 Task: Search one way flight ticket for 3 adults in first from Everett: Paine Field (snohomish County Airport) to Jacksonville: Albert J. Ellis Airport on 5-3-2023. Choice of flights is Singapure airlines. Number of bags: 1 carry on bag. Price is upto 55000. Outbound departure time preference is 14:45.
Action: Mouse moved to (297, 254)
Screenshot: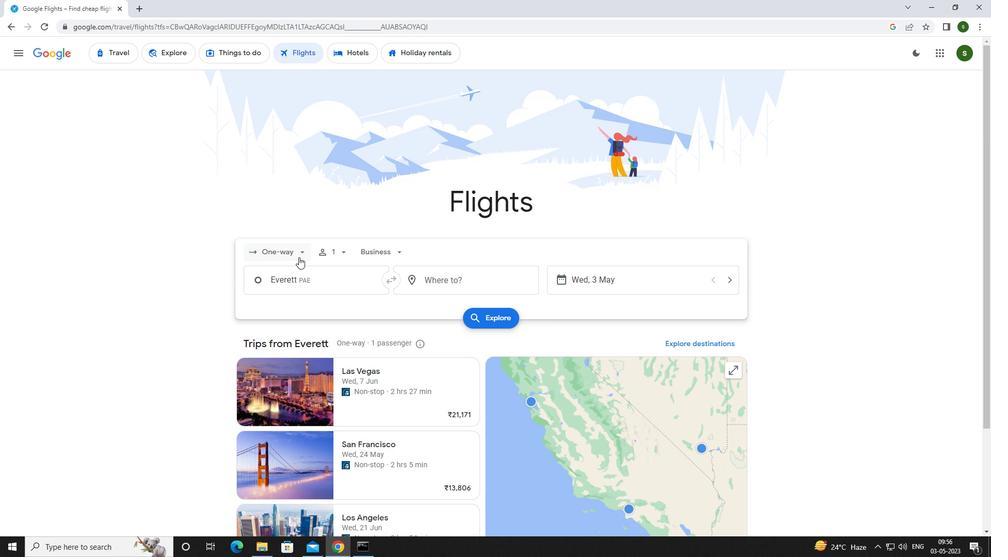 
Action: Mouse pressed left at (297, 254)
Screenshot: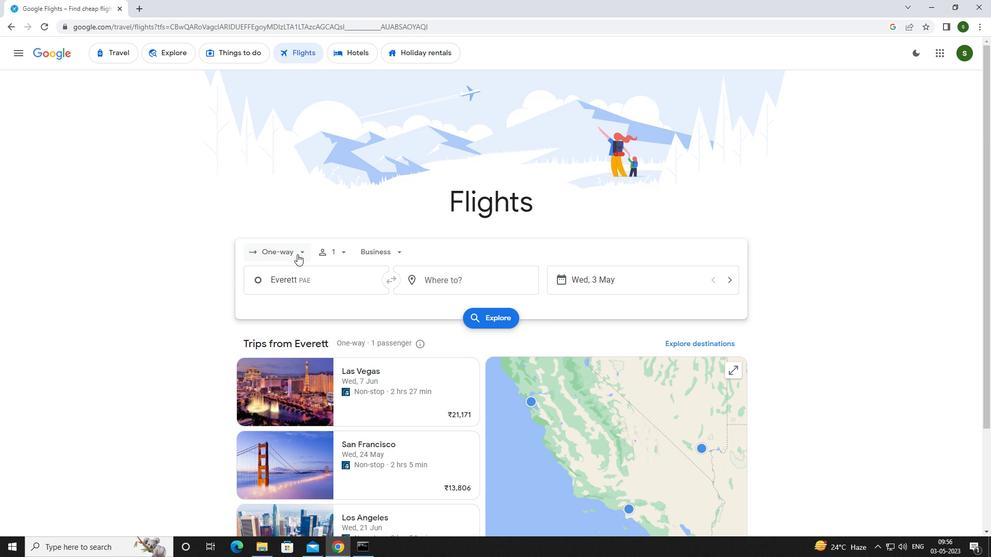
Action: Mouse moved to (297, 303)
Screenshot: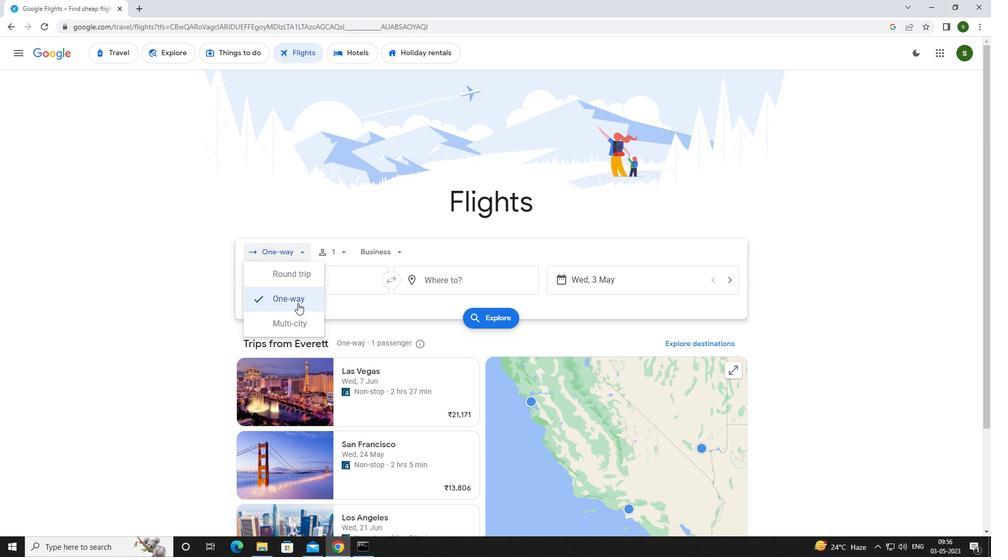 
Action: Mouse pressed left at (297, 303)
Screenshot: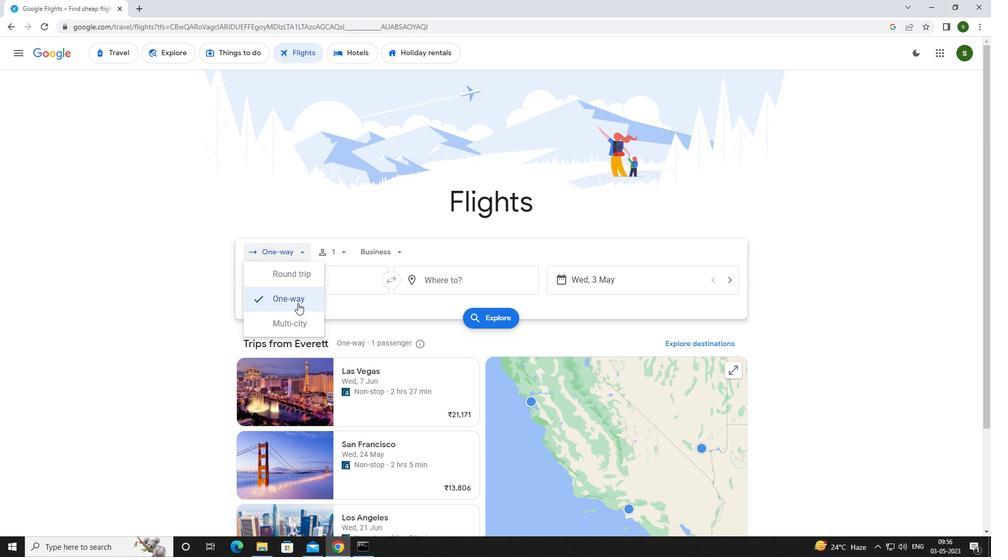 
Action: Mouse moved to (339, 255)
Screenshot: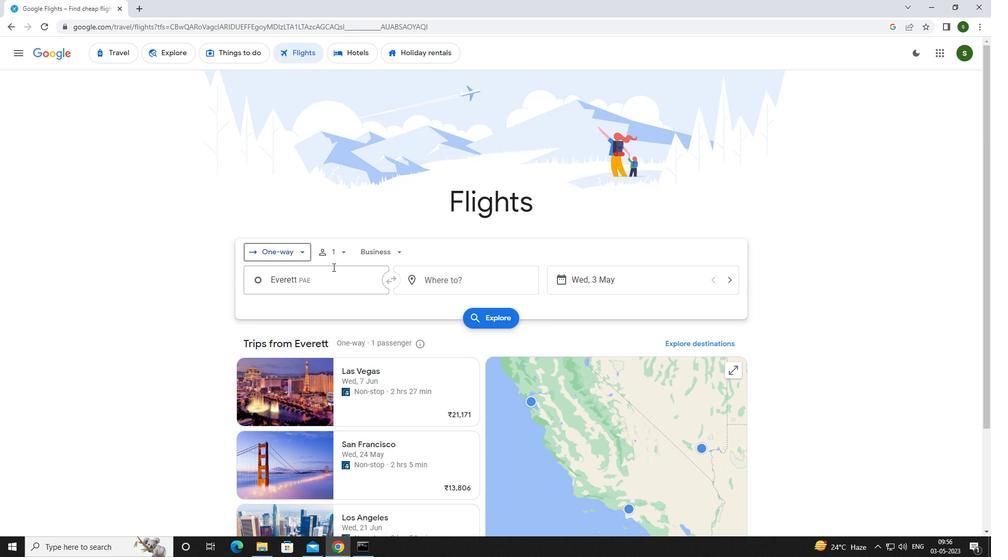 
Action: Mouse pressed left at (339, 255)
Screenshot: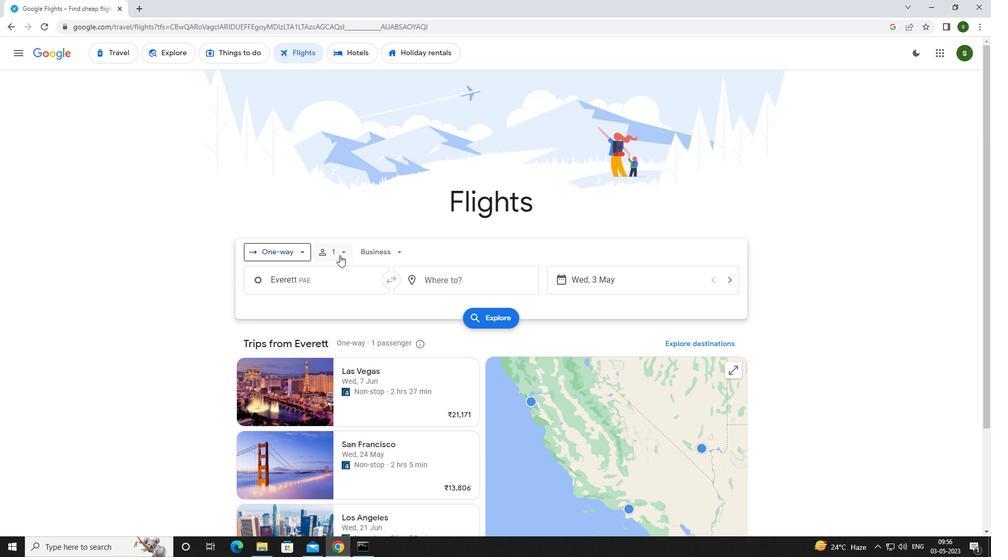 
Action: Mouse moved to (426, 277)
Screenshot: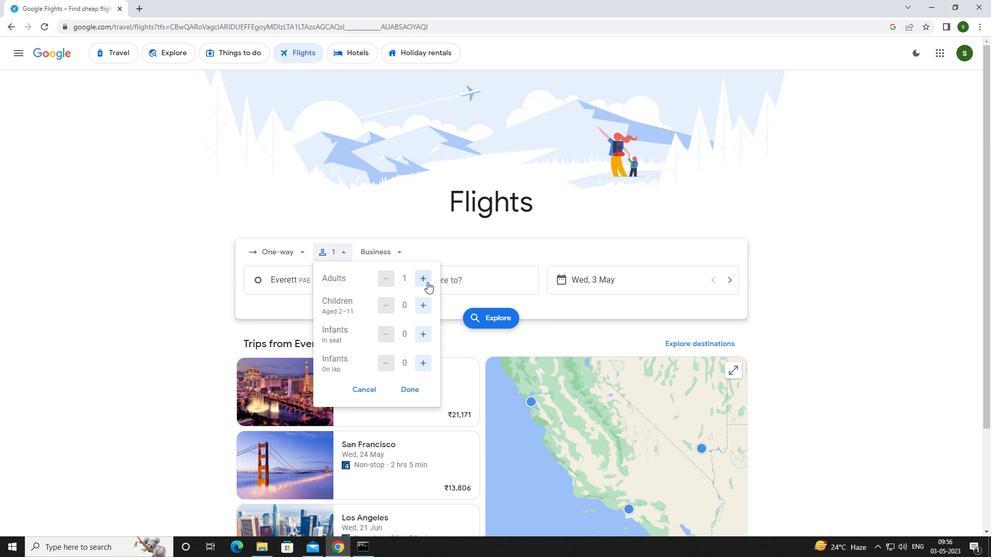 
Action: Mouse pressed left at (426, 277)
Screenshot: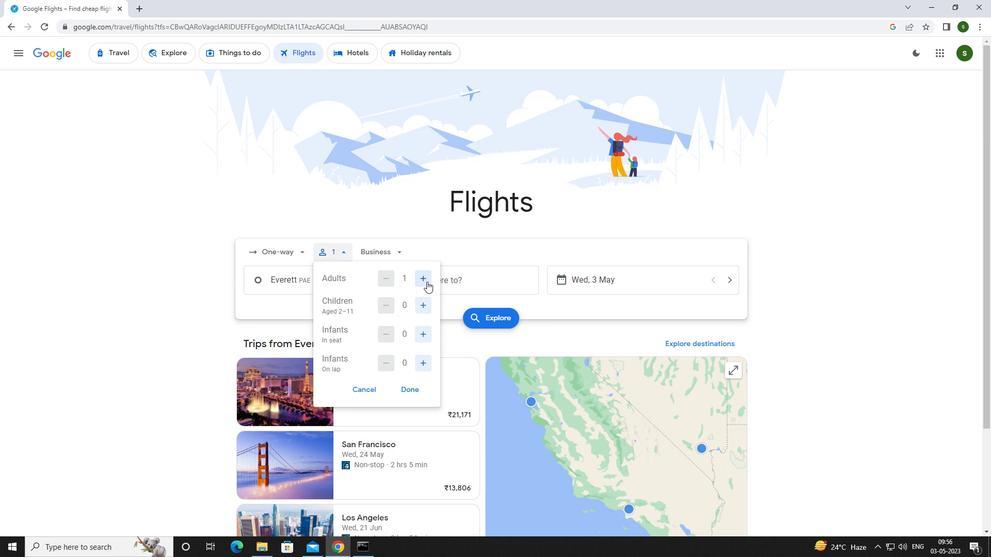 
Action: Mouse pressed left at (426, 277)
Screenshot: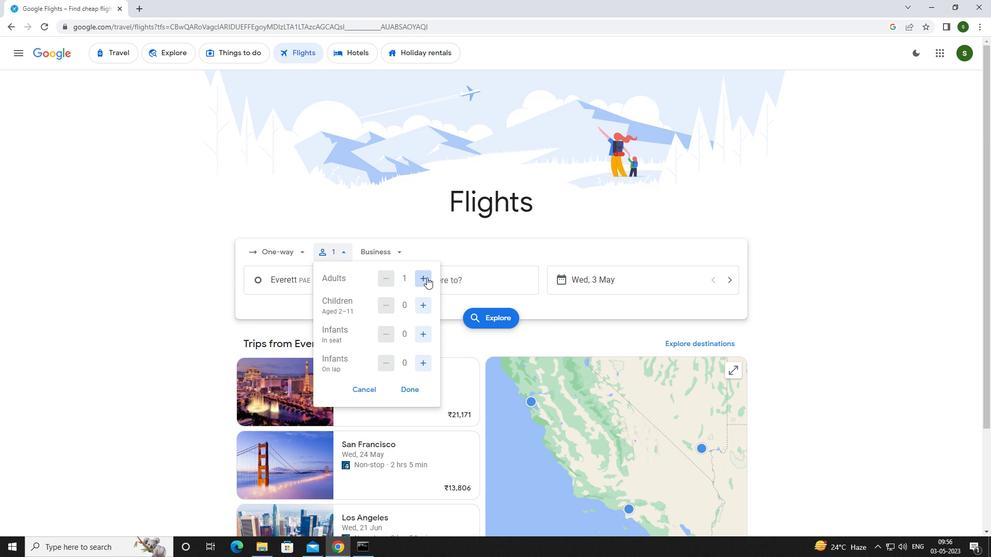 
Action: Mouse moved to (390, 245)
Screenshot: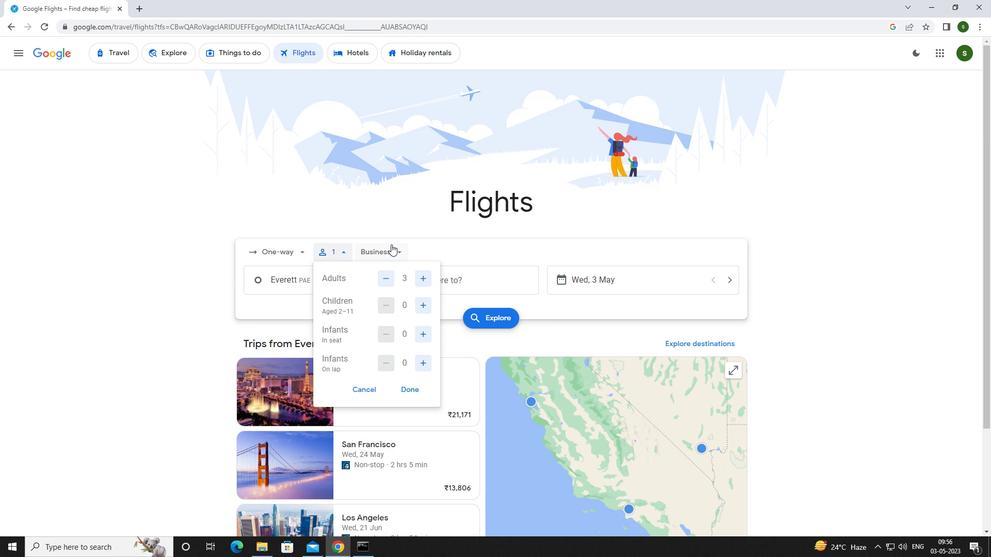 
Action: Mouse pressed left at (390, 245)
Screenshot: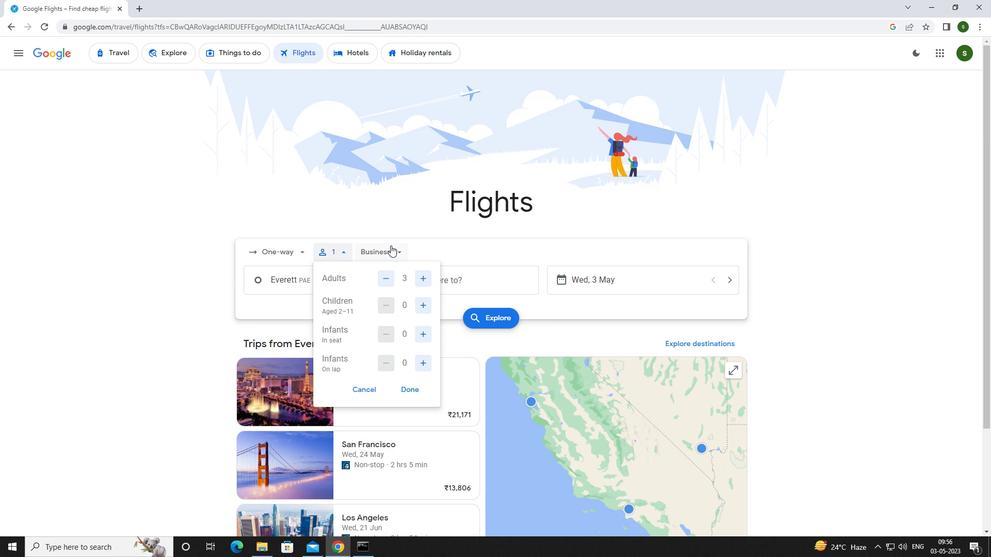 
Action: Mouse moved to (396, 350)
Screenshot: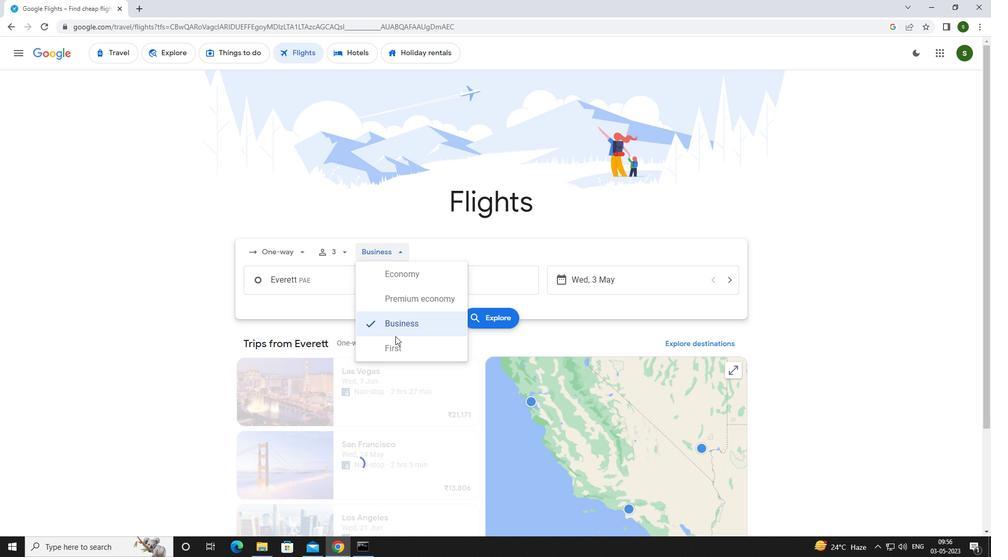 
Action: Mouse pressed left at (396, 350)
Screenshot: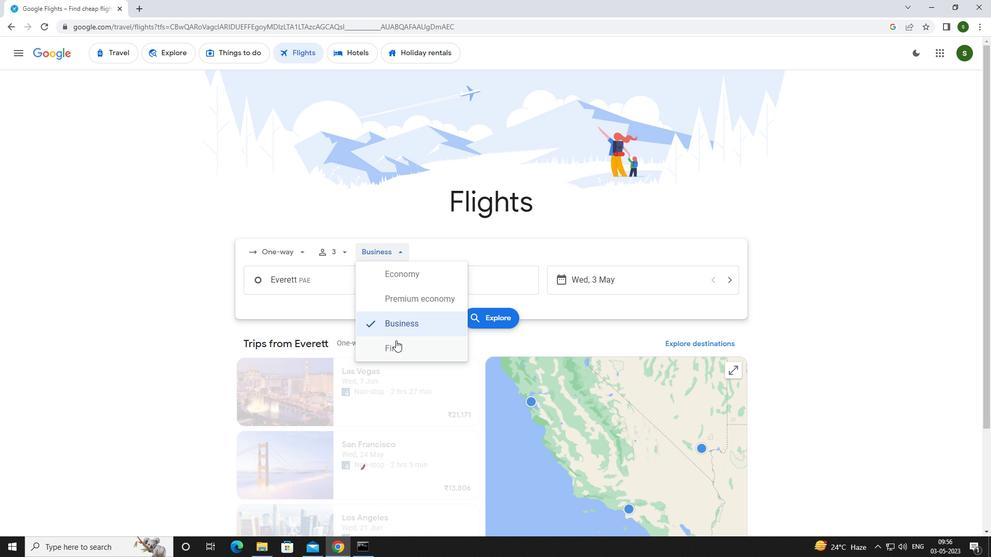 
Action: Mouse moved to (350, 284)
Screenshot: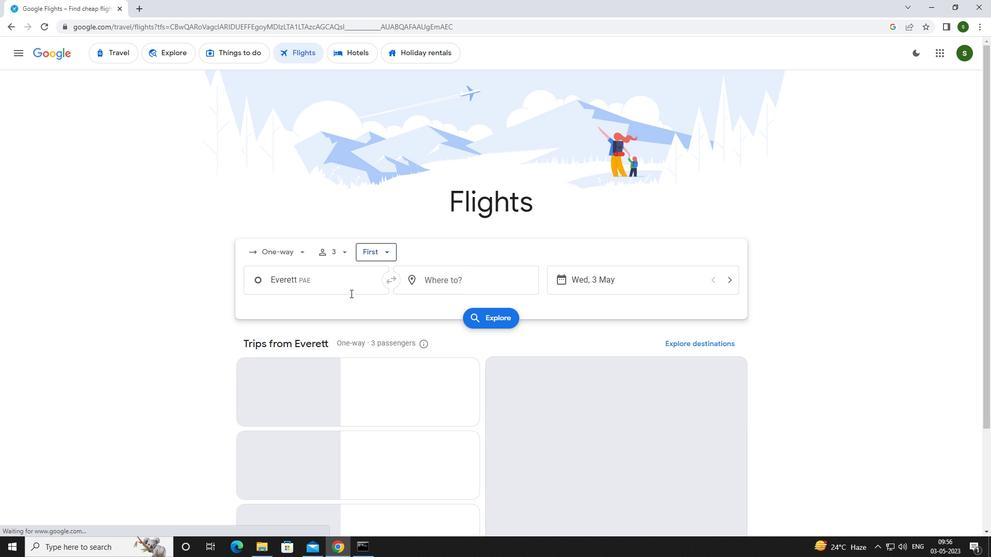 
Action: Mouse pressed left at (350, 284)
Screenshot: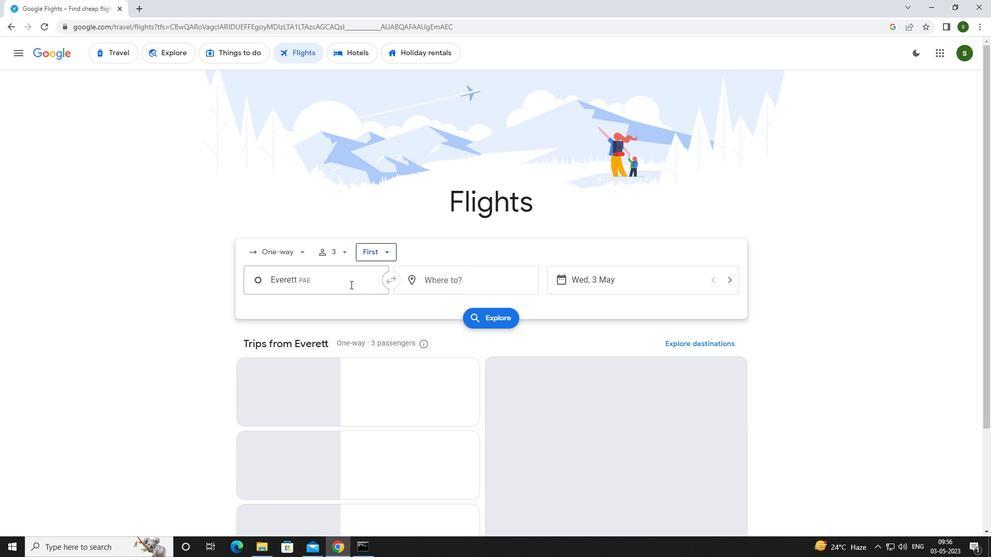 
Action: Key pressed <Key.caps_lock>p<Key.caps_lock>aine
Screenshot: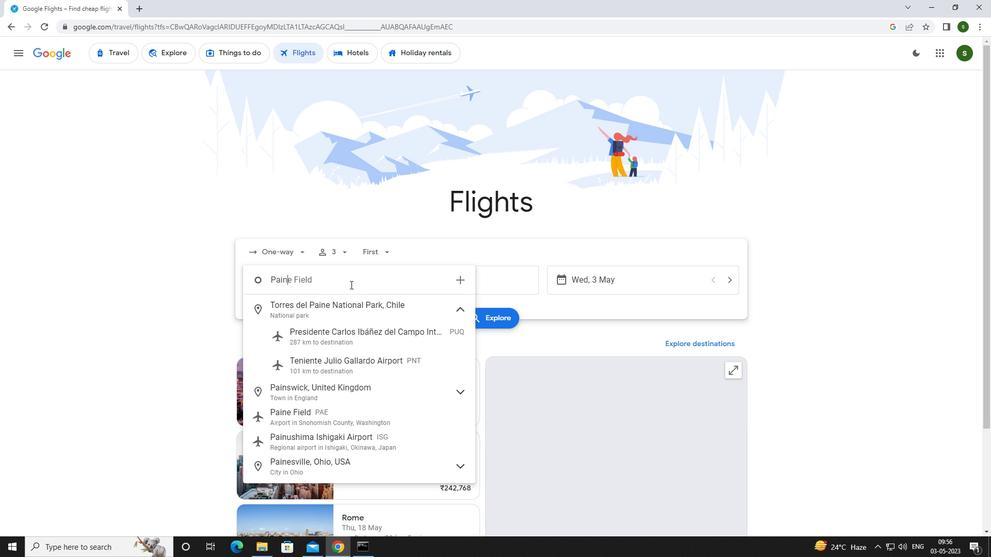 
Action: Mouse moved to (346, 391)
Screenshot: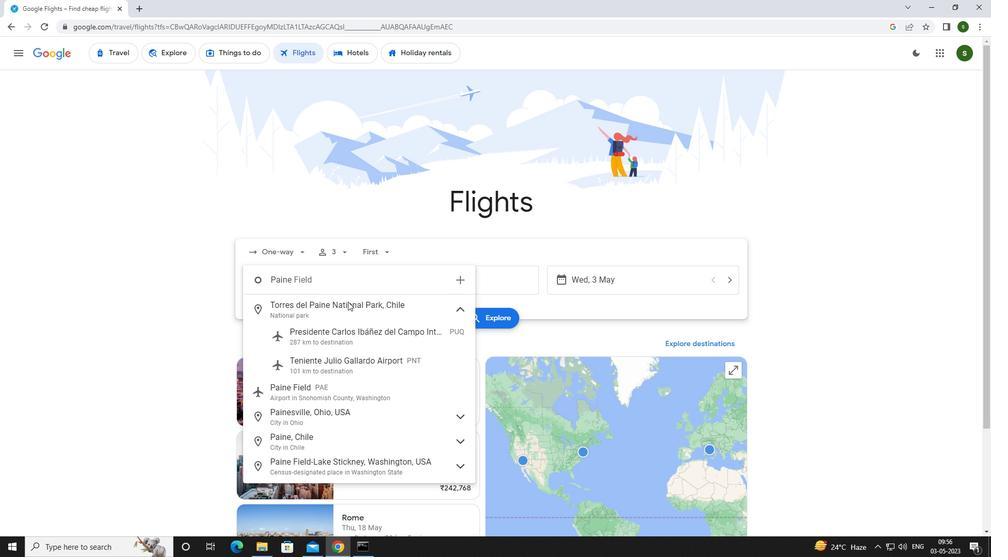 
Action: Mouse pressed left at (346, 391)
Screenshot: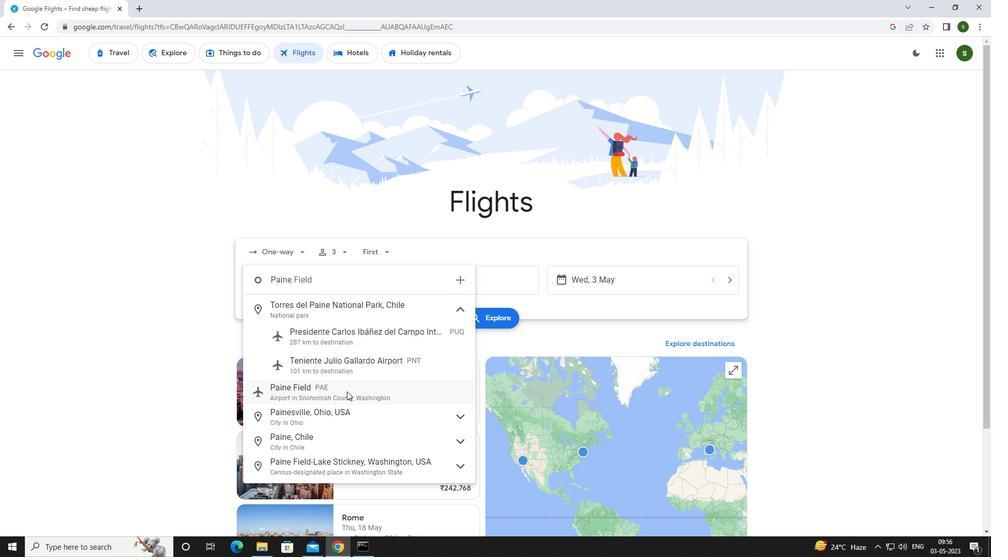 
Action: Mouse moved to (473, 282)
Screenshot: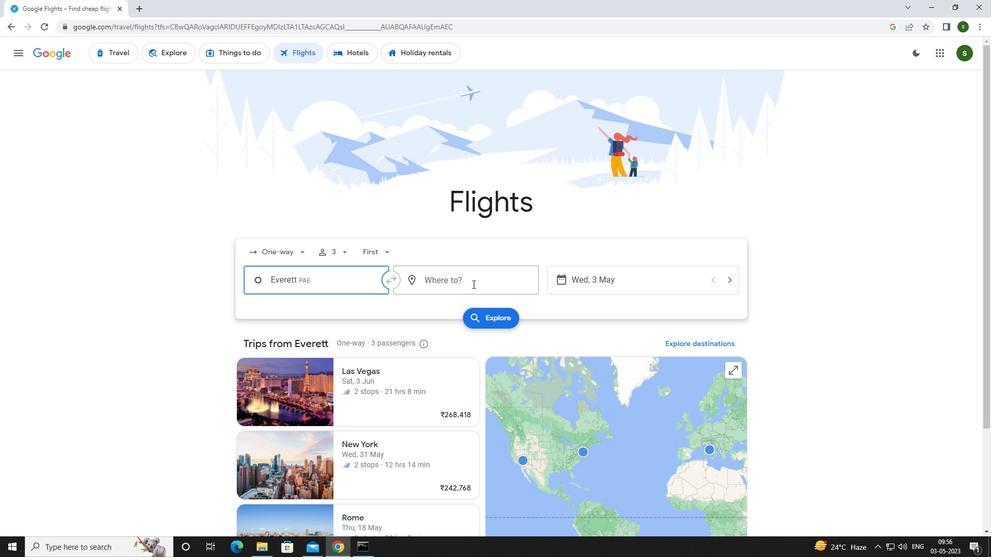 
Action: Mouse pressed left at (473, 282)
Screenshot: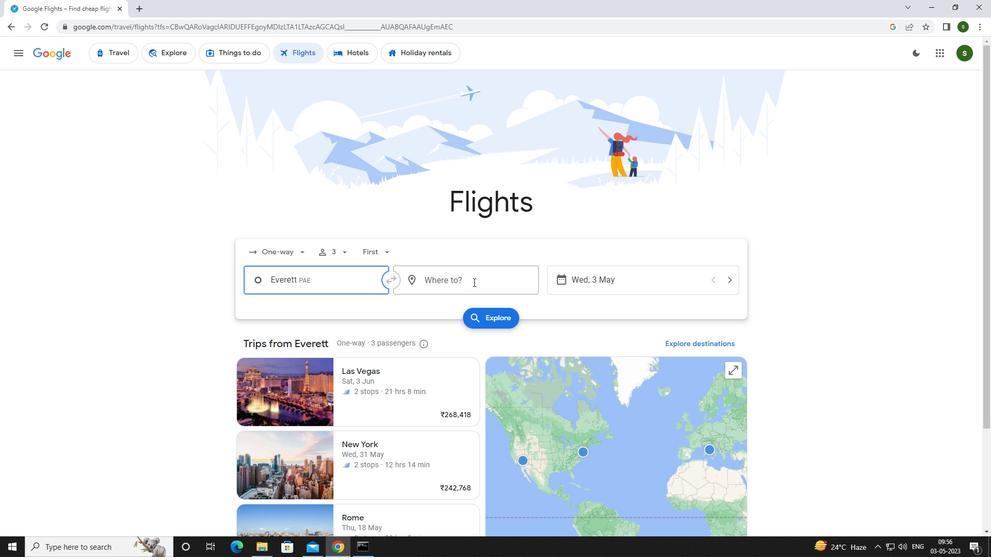 
Action: Key pressed <Key.caps_lock>a<Key.caps_lock>lbert<Key.space>
Screenshot: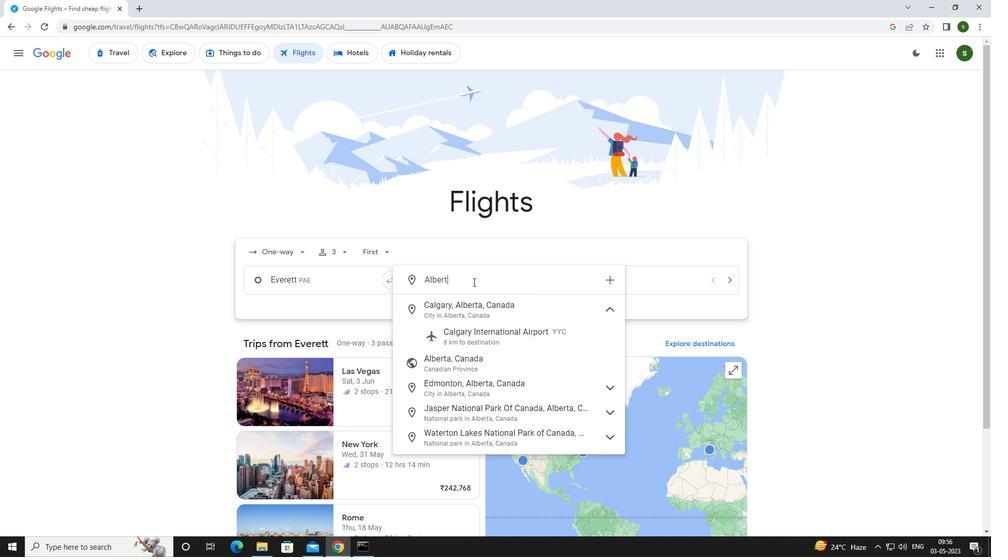 
Action: Mouse moved to (471, 304)
Screenshot: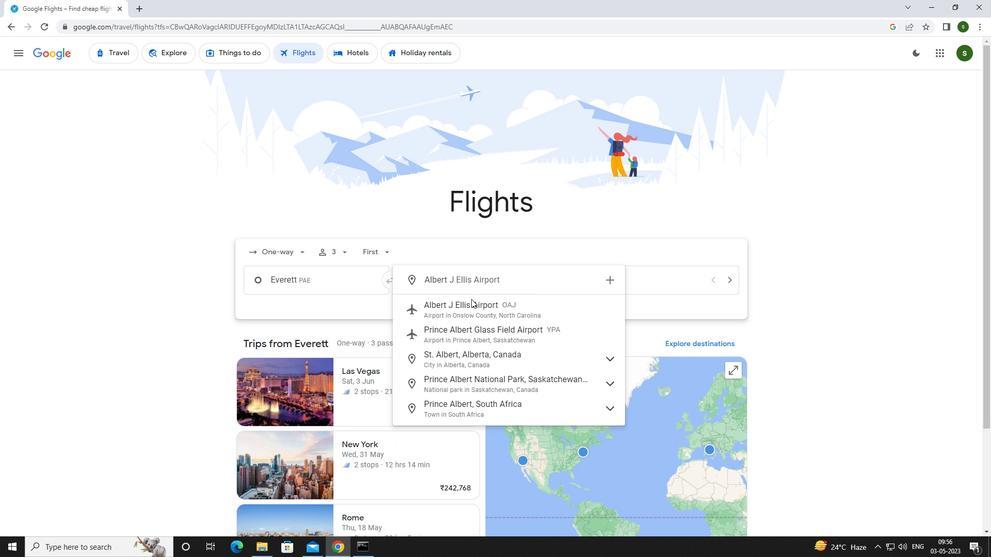 
Action: Mouse pressed left at (471, 304)
Screenshot: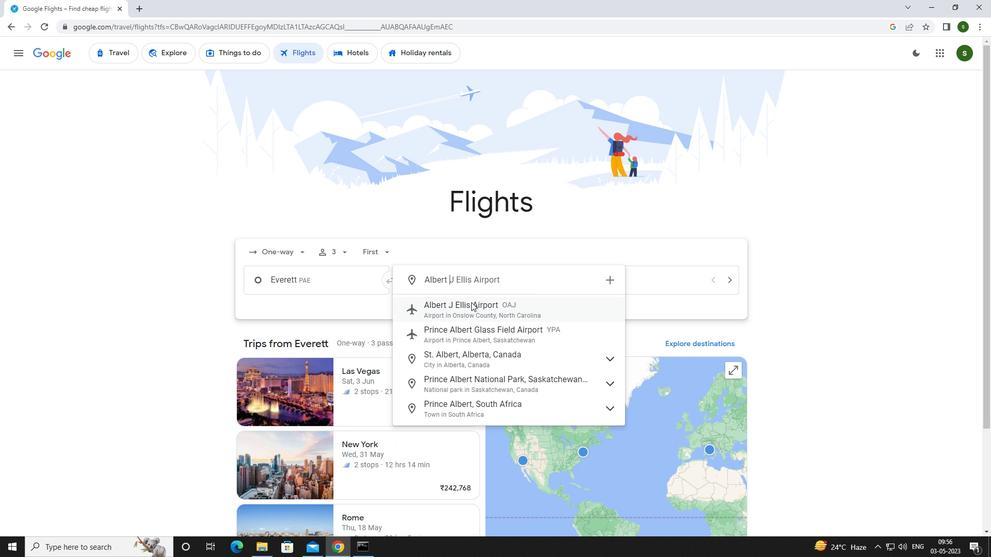 
Action: Mouse moved to (630, 277)
Screenshot: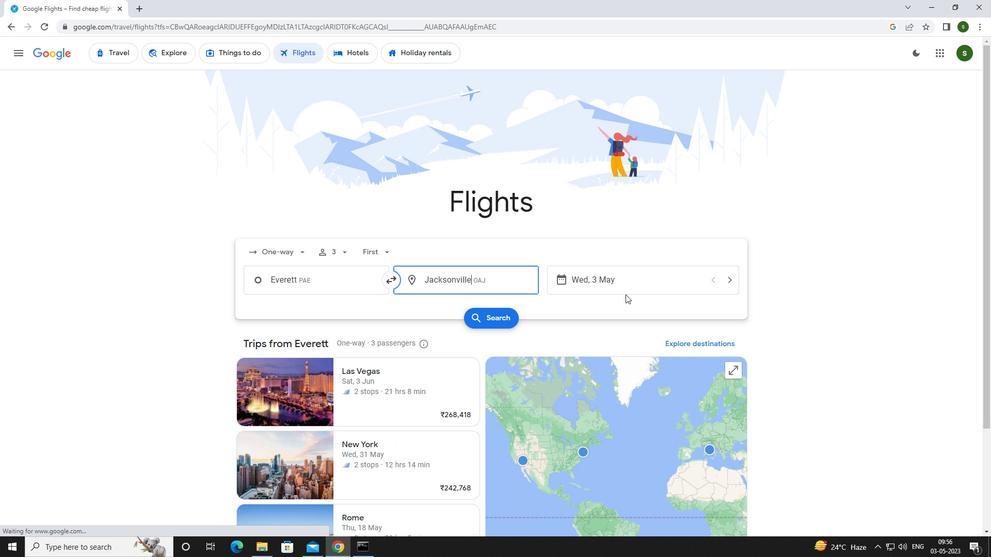 
Action: Mouse pressed left at (630, 277)
Screenshot: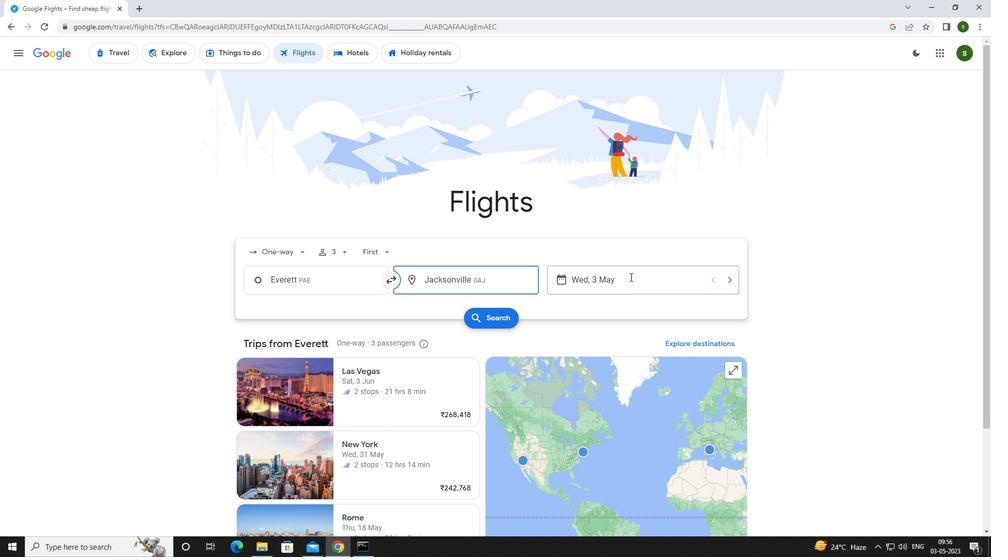 
Action: Mouse moved to (439, 351)
Screenshot: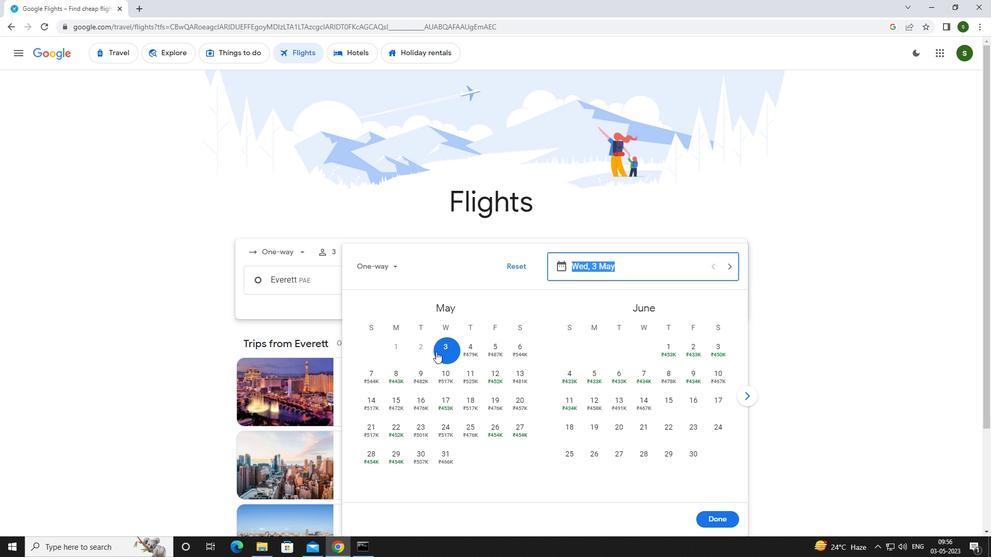 
Action: Mouse pressed left at (439, 351)
Screenshot: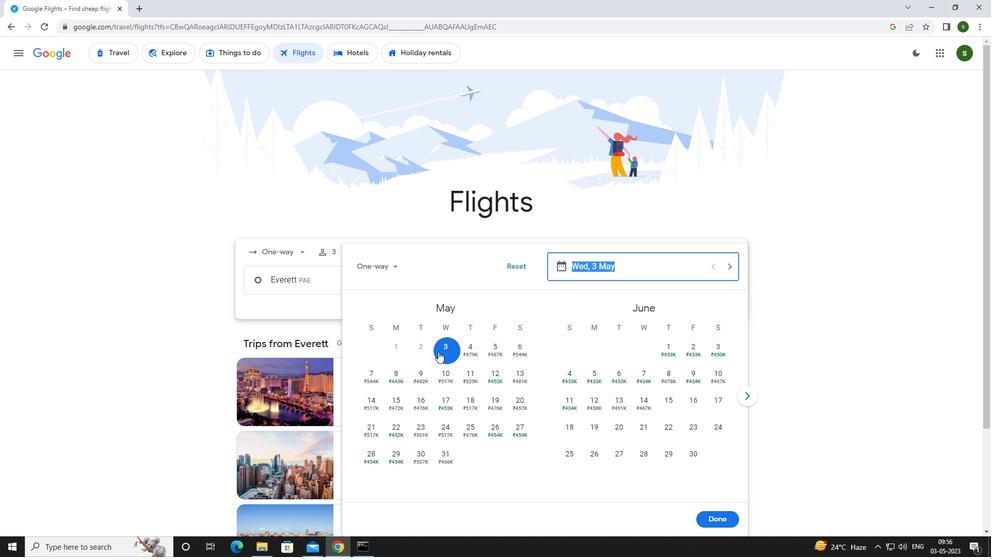 
Action: Mouse moved to (718, 517)
Screenshot: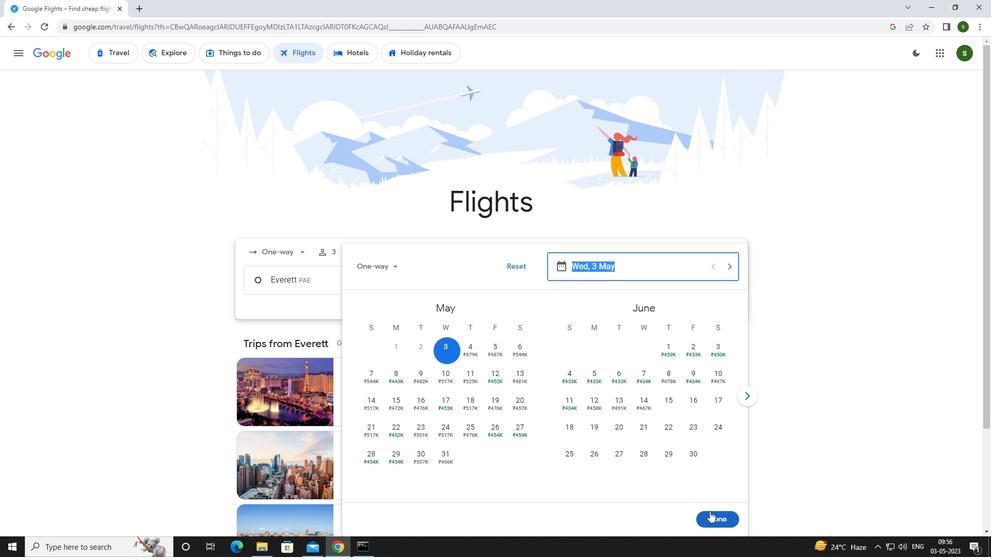 
Action: Mouse pressed left at (718, 517)
Screenshot: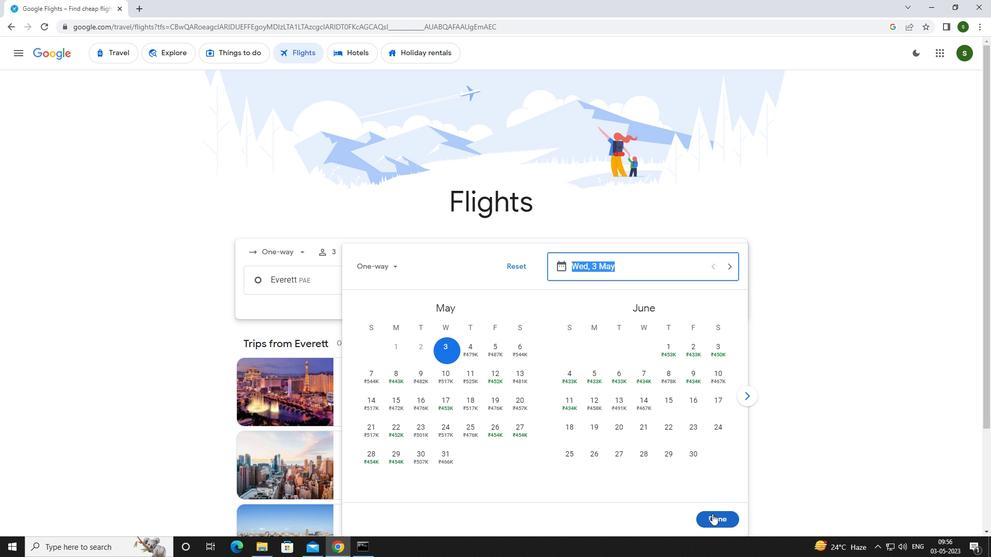 
Action: Mouse moved to (508, 319)
Screenshot: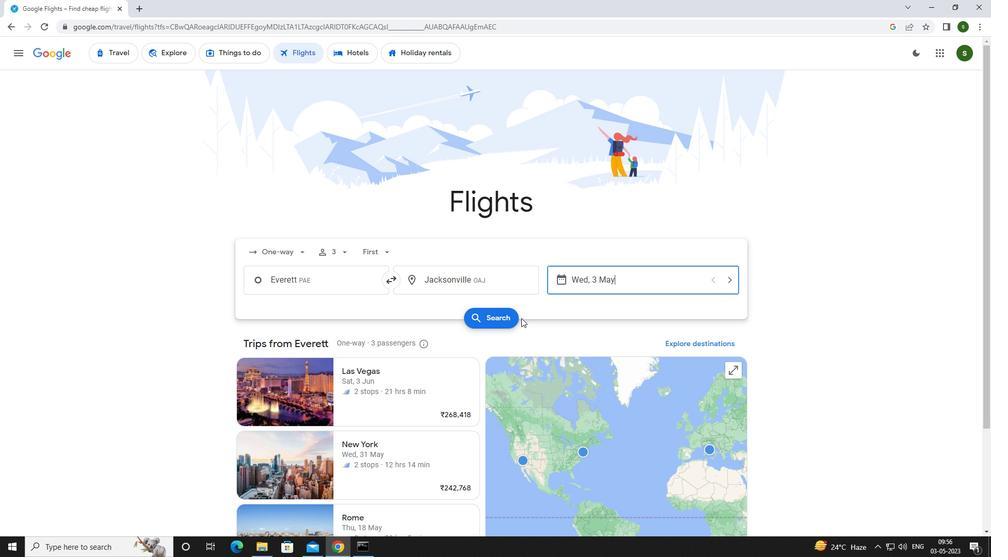 
Action: Mouse pressed left at (508, 319)
Screenshot: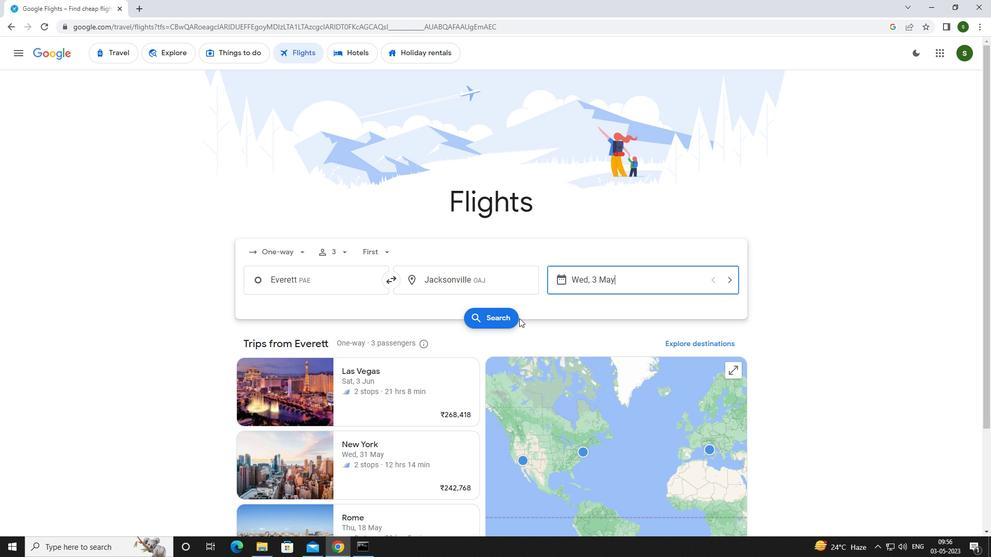 
Action: Mouse moved to (265, 148)
Screenshot: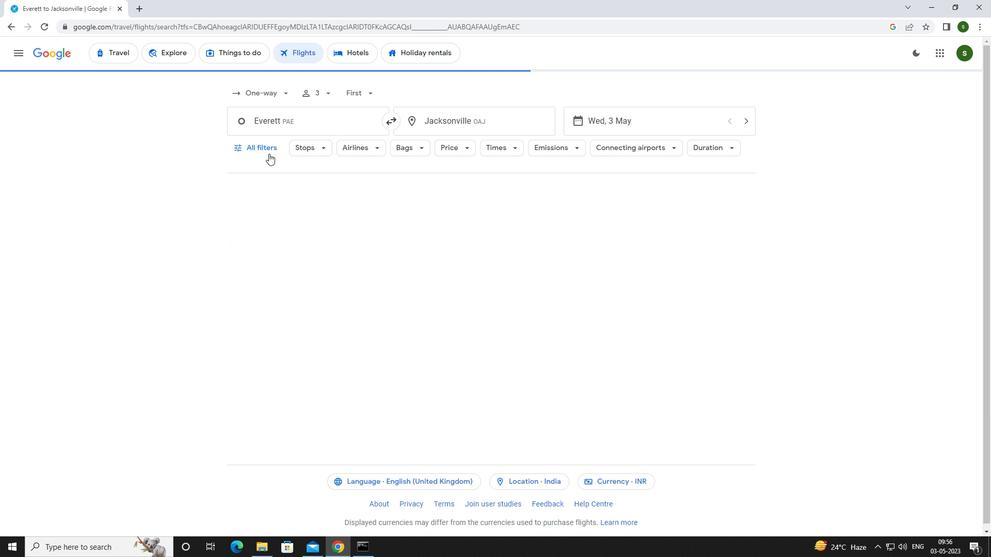 
Action: Mouse pressed left at (265, 148)
Screenshot: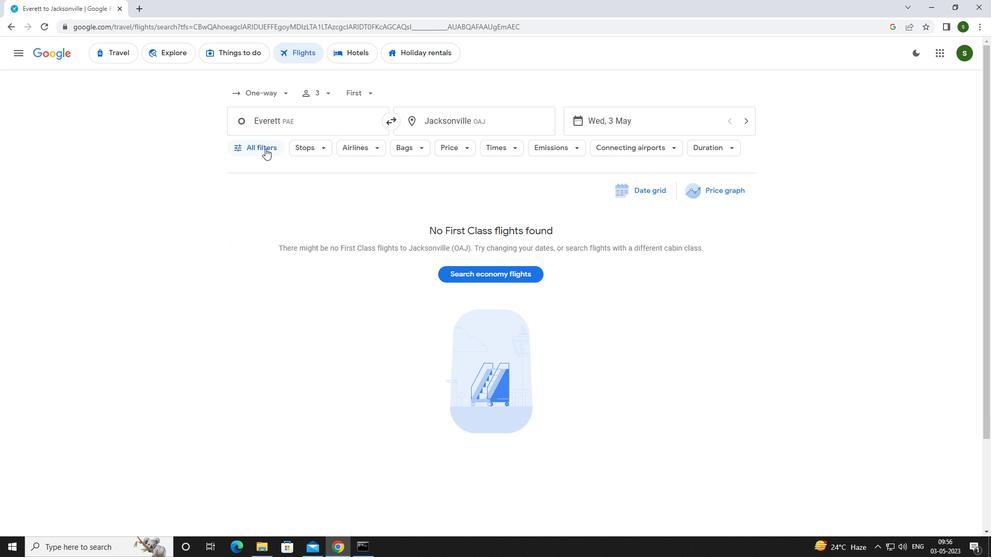 
Action: Mouse moved to (386, 366)
Screenshot: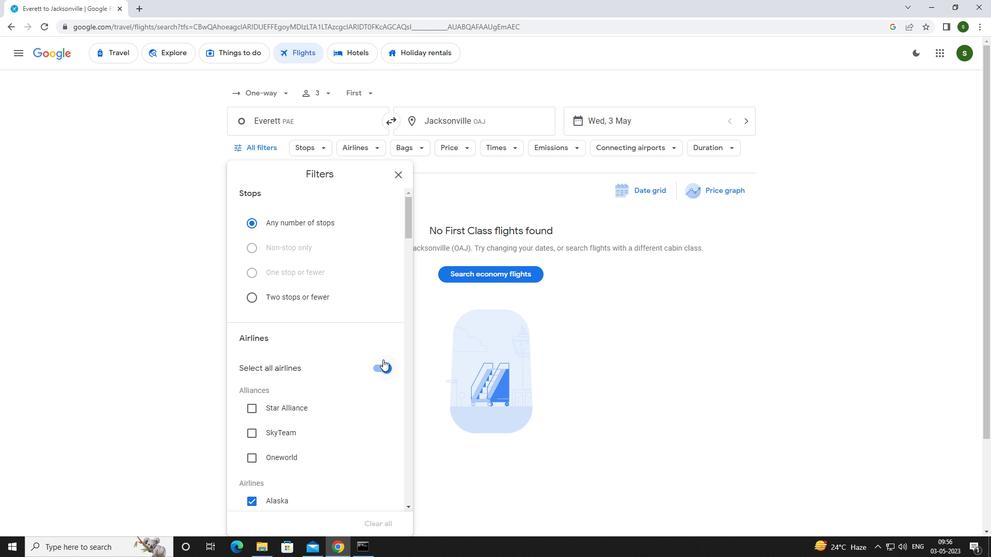 
Action: Mouse pressed left at (386, 366)
Screenshot: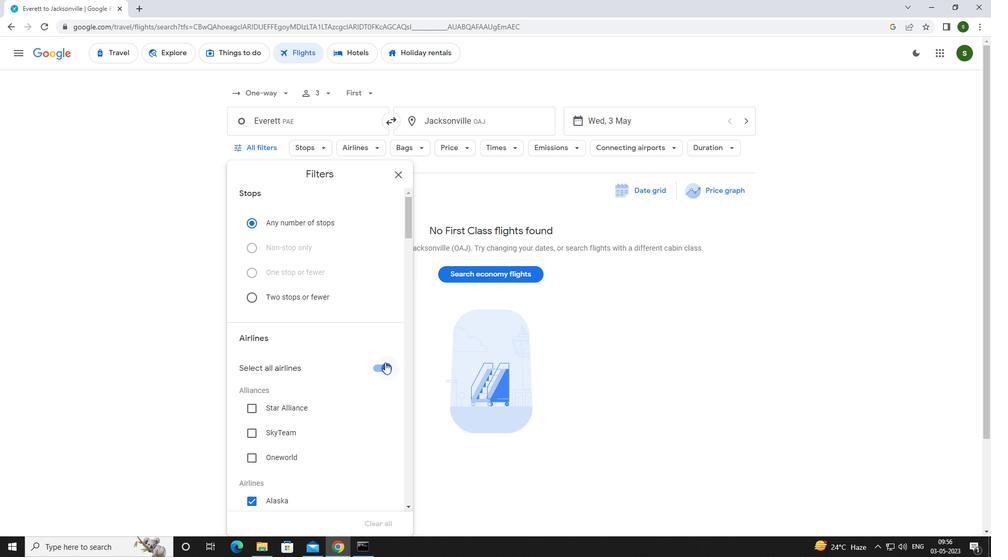 
Action: Mouse moved to (358, 322)
Screenshot: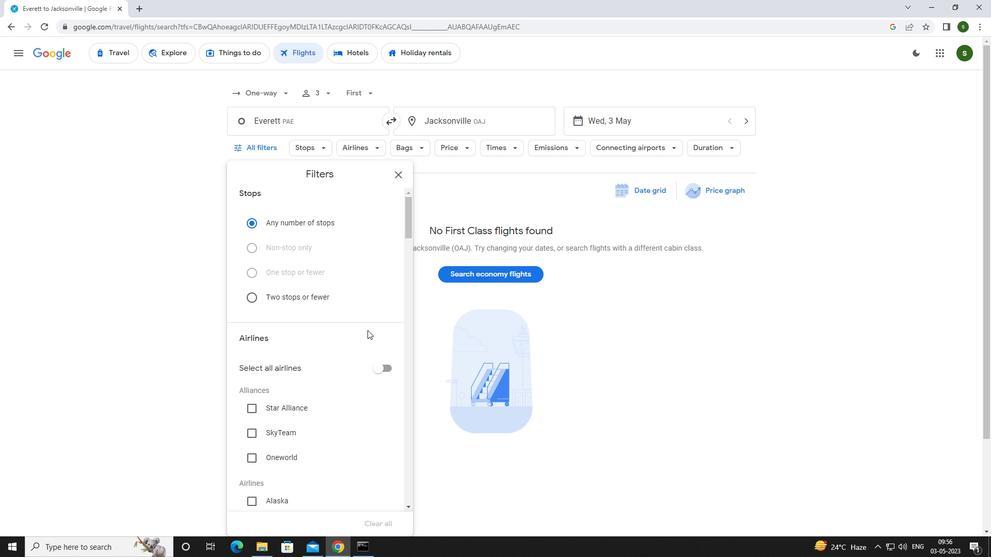 
Action: Mouse scrolled (358, 322) with delta (0, 0)
Screenshot: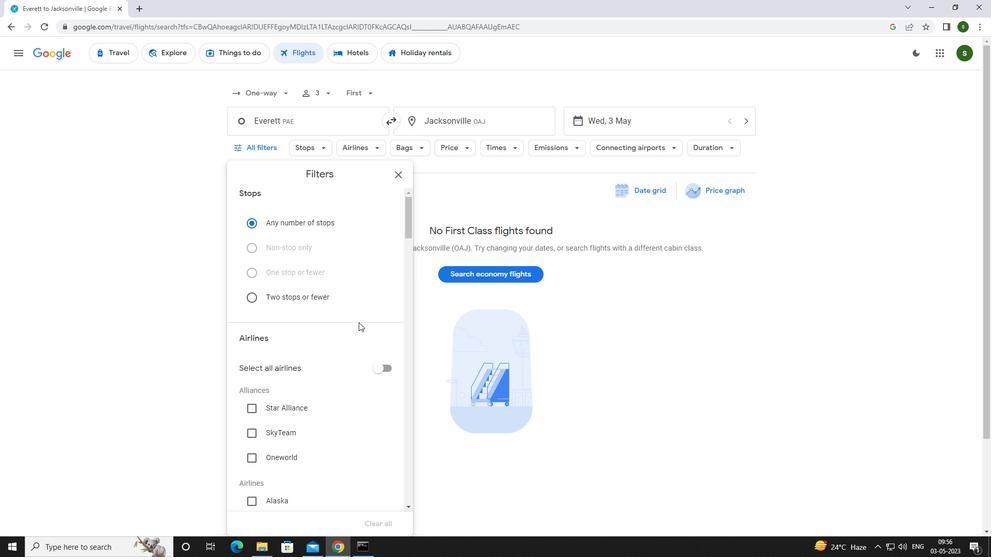 
Action: Mouse scrolled (358, 322) with delta (0, 0)
Screenshot: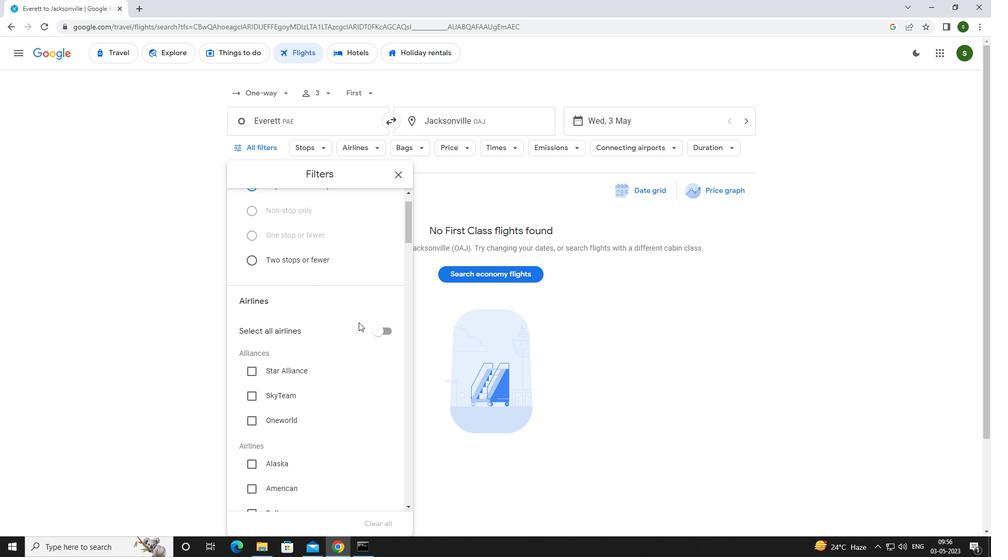 
Action: Mouse scrolled (358, 322) with delta (0, 0)
Screenshot: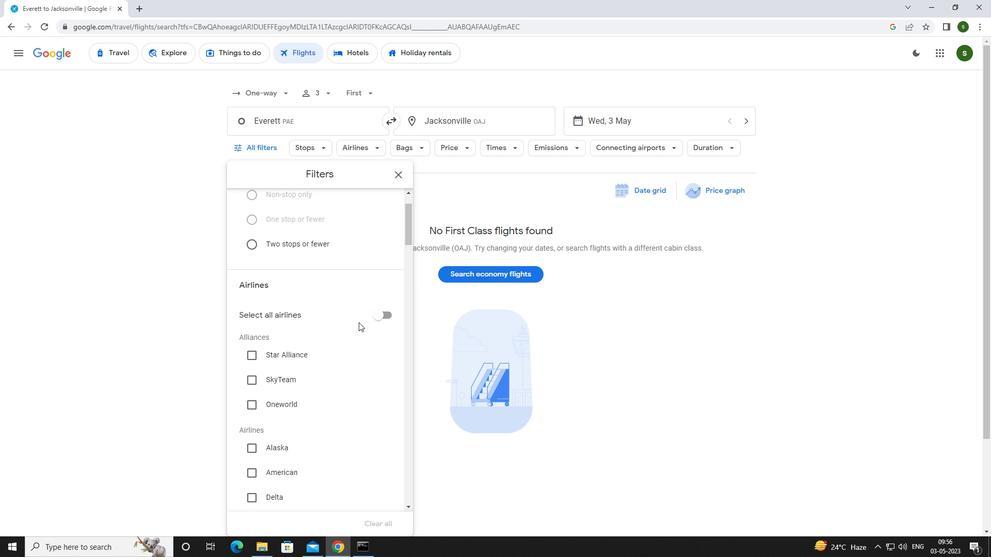 
Action: Mouse scrolled (358, 322) with delta (0, 0)
Screenshot: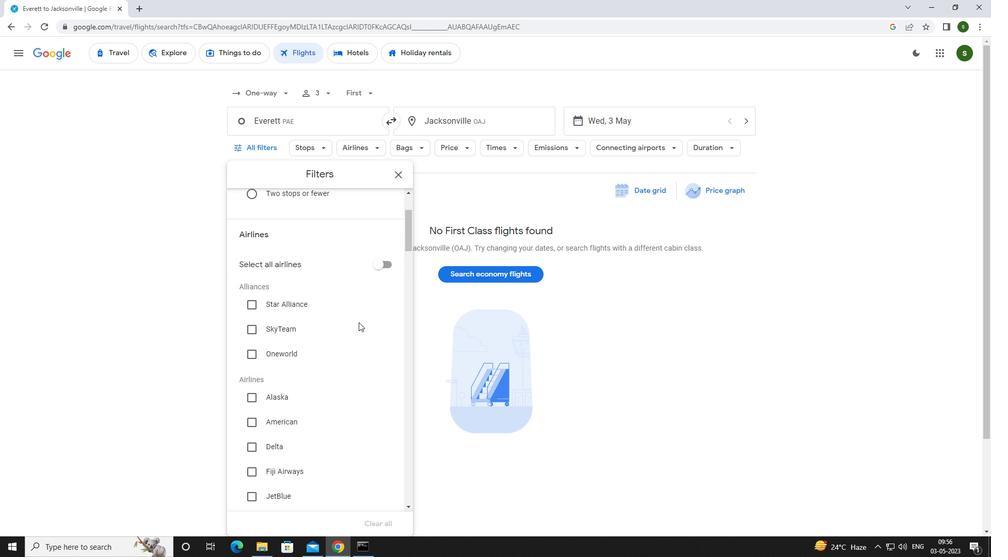 
Action: Mouse scrolled (358, 322) with delta (0, 0)
Screenshot: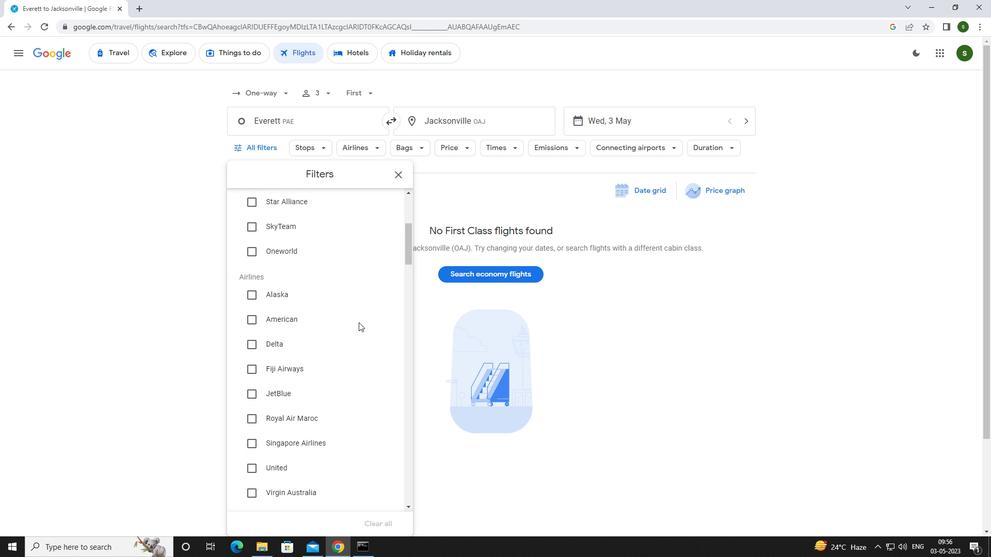 
Action: Mouse moved to (297, 394)
Screenshot: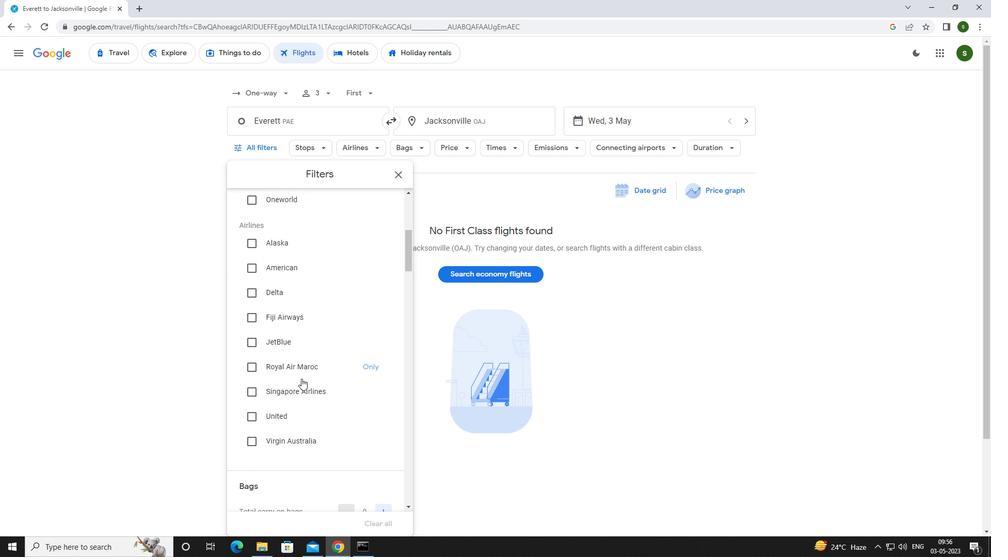 
Action: Mouse pressed left at (297, 394)
Screenshot: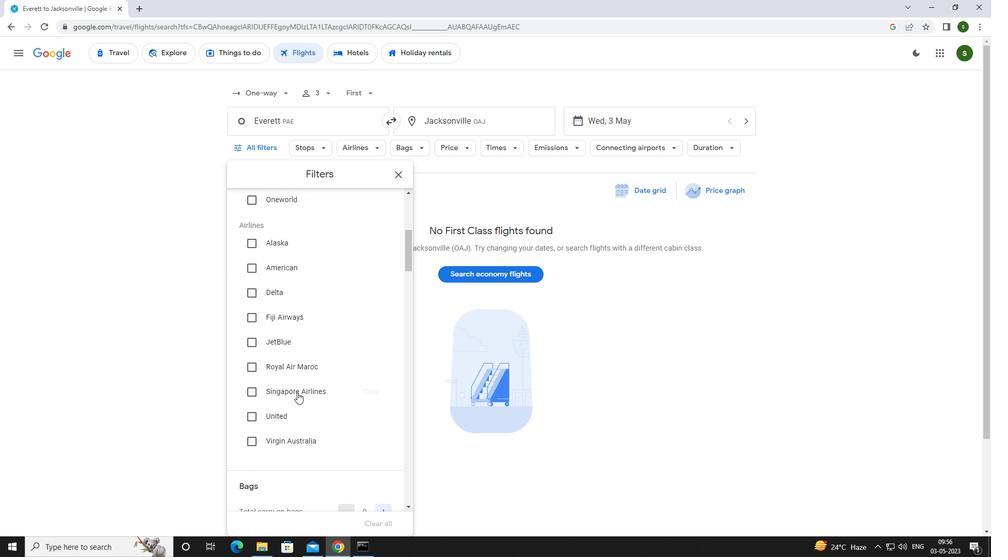 
Action: Mouse scrolled (297, 393) with delta (0, 0)
Screenshot: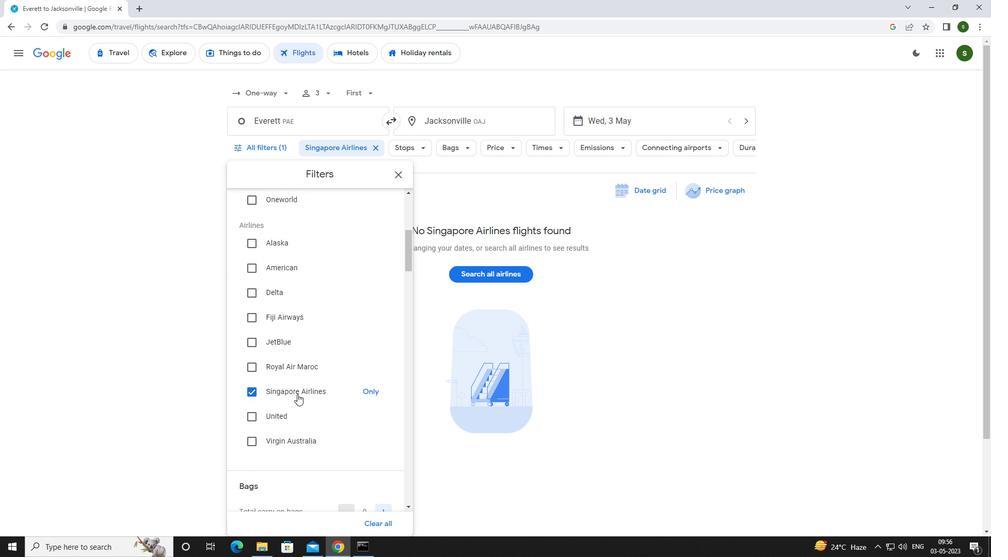 
Action: Mouse scrolled (297, 393) with delta (0, 0)
Screenshot: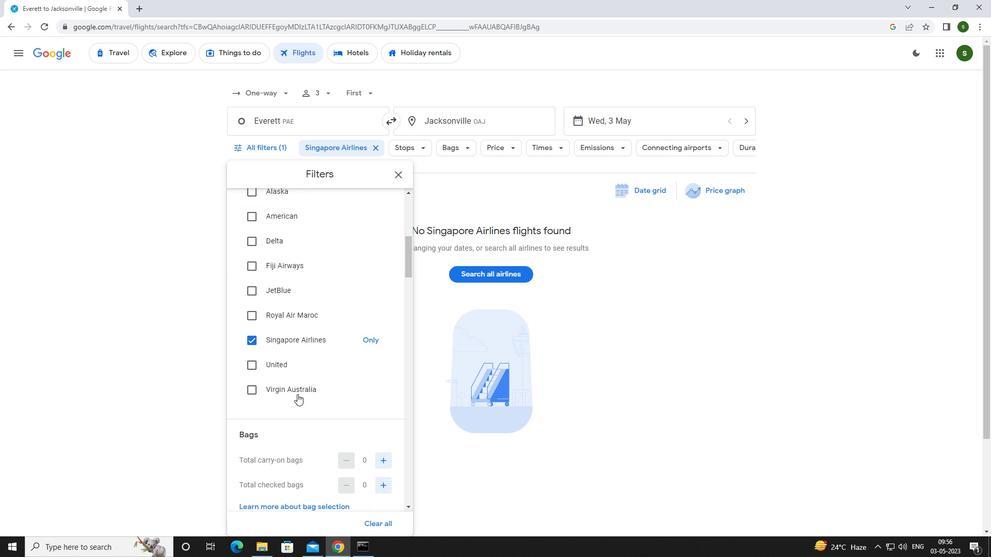 
Action: Mouse scrolled (297, 393) with delta (0, 0)
Screenshot: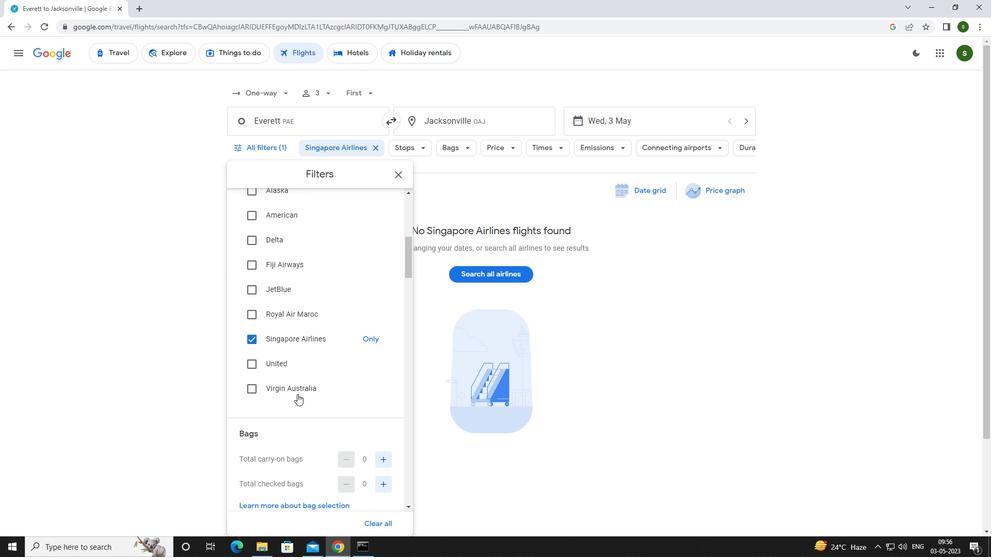 
Action: Mouse moved to (386, 355)
Screenshot: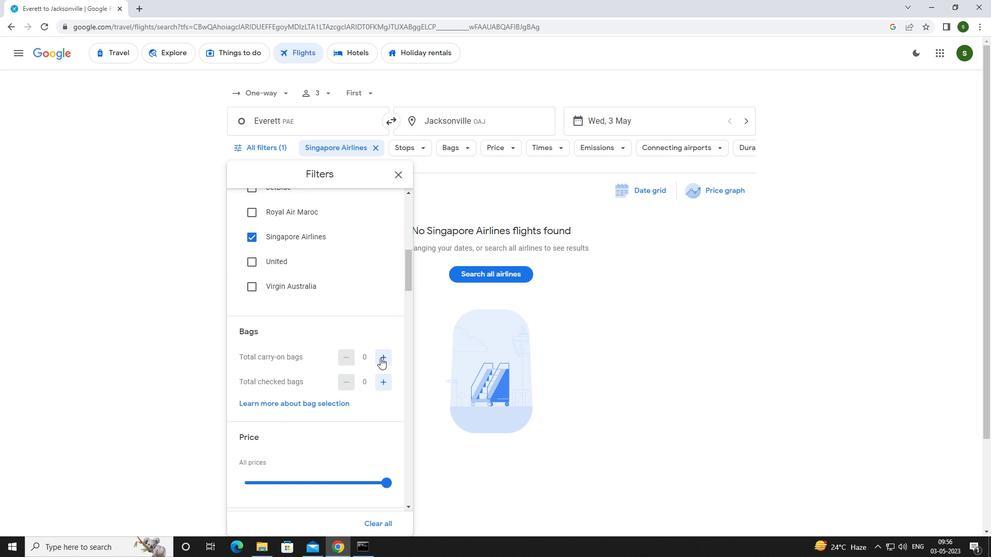 
Action: Mouse pressed left at (386, 355)
Screenshot: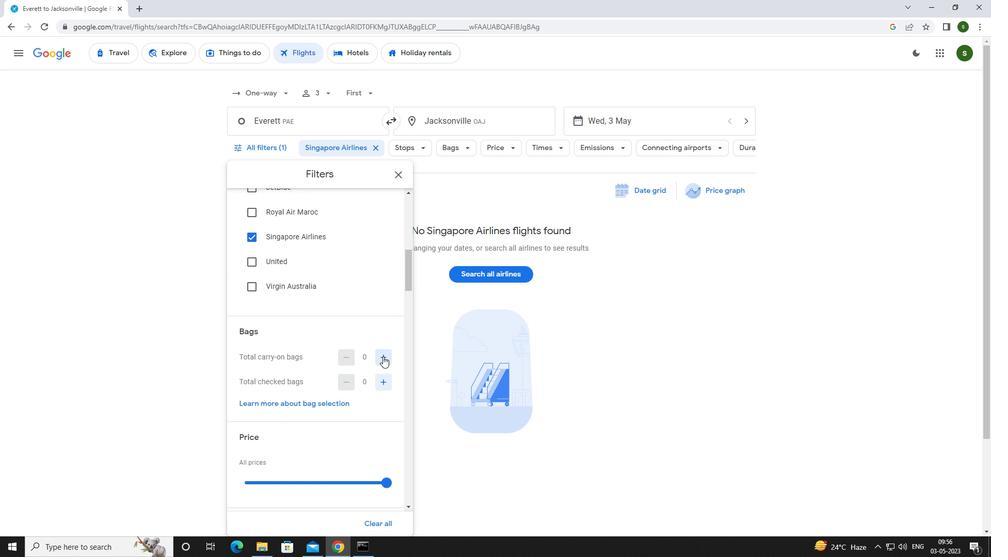 
Action: Mouse scrolled (386, 354) with delta (0, 0)
Screenshot: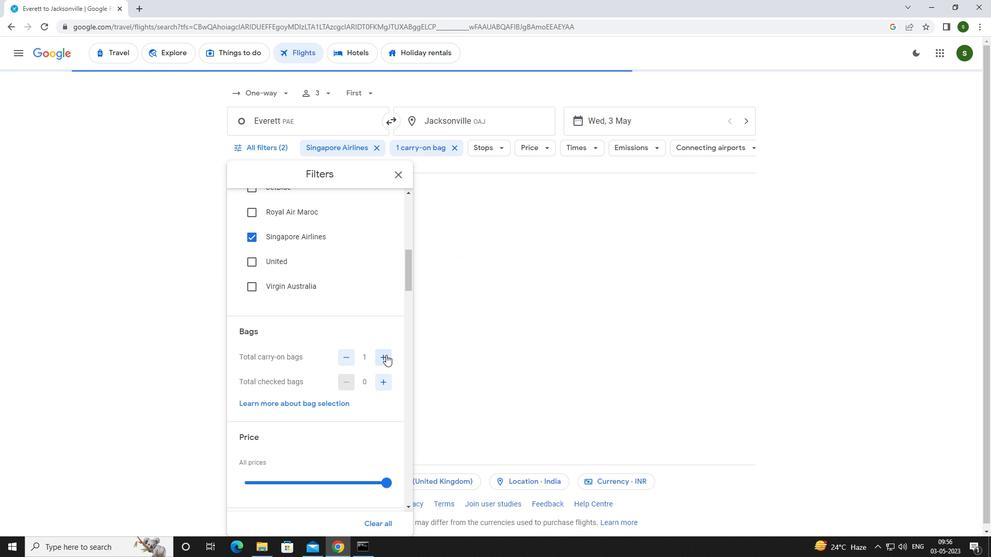 
Action: Mouse scrolled (386, 354) with delta (0, 0)
Screenshot: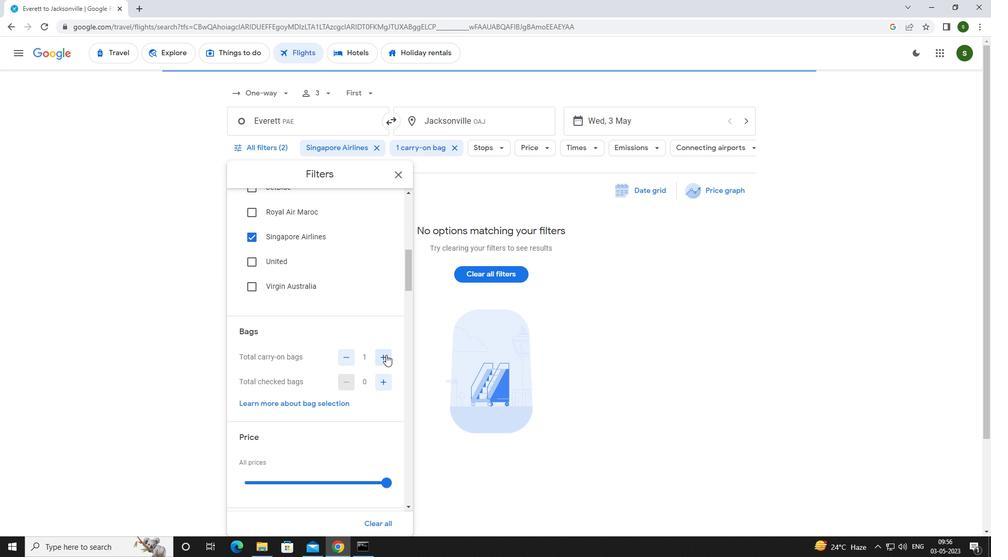 
Action: Mouse moved to (385, 380)
Screenshot: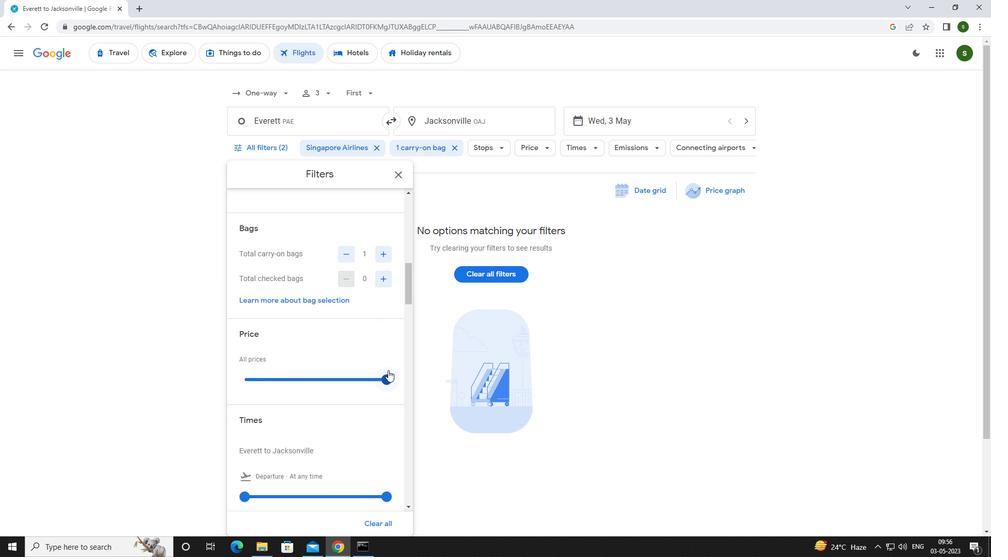 
Action: Mouse pressed left at (385, 380)
Screenshot: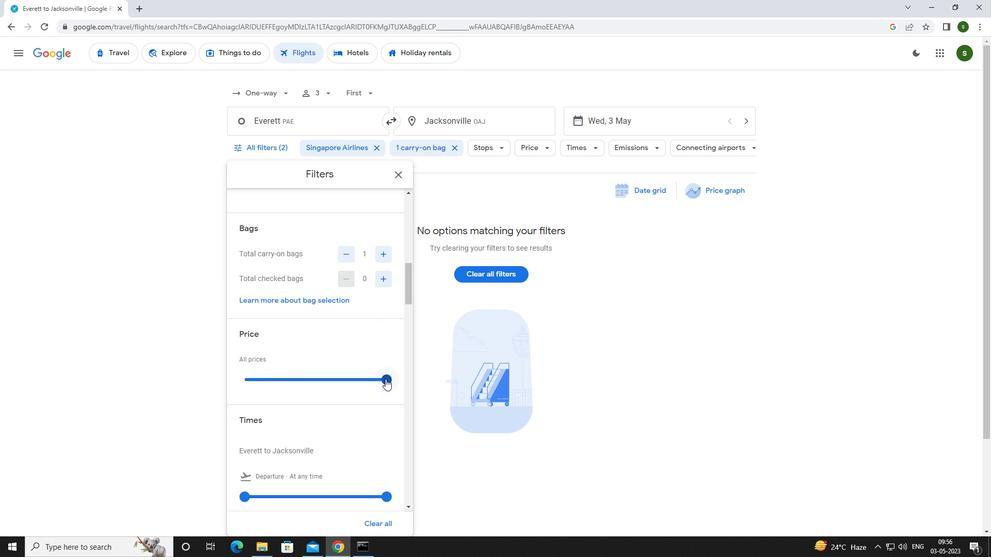
Action: Mouse scrolled (385, 379) with delta (0, 0)
Screenshot: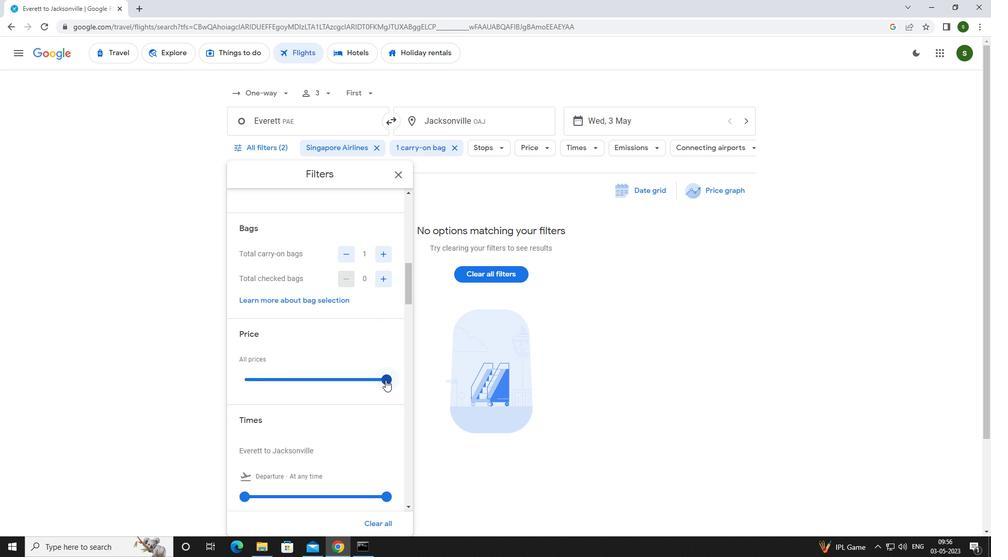 
Action: Mouse moved to (244, 446)
Screenshot: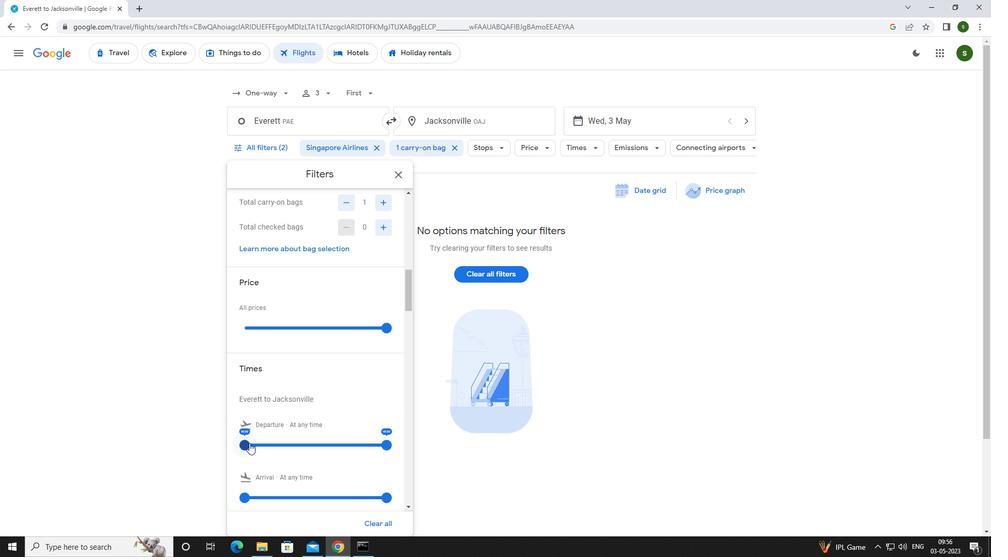 
Action: Mouse pressed left at (244, 446)
Screenshot: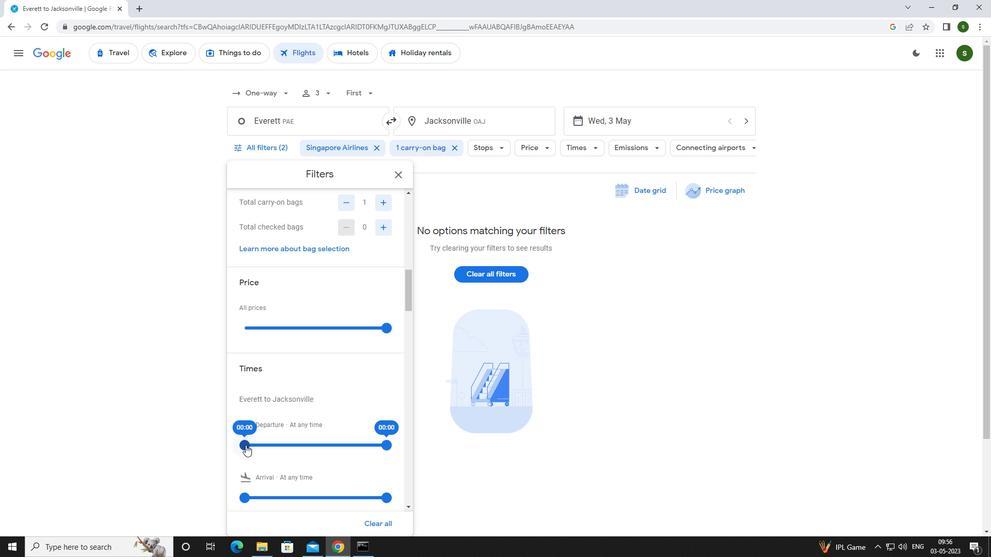 
Action: Mouse moved to (651, 323)
Screenshot: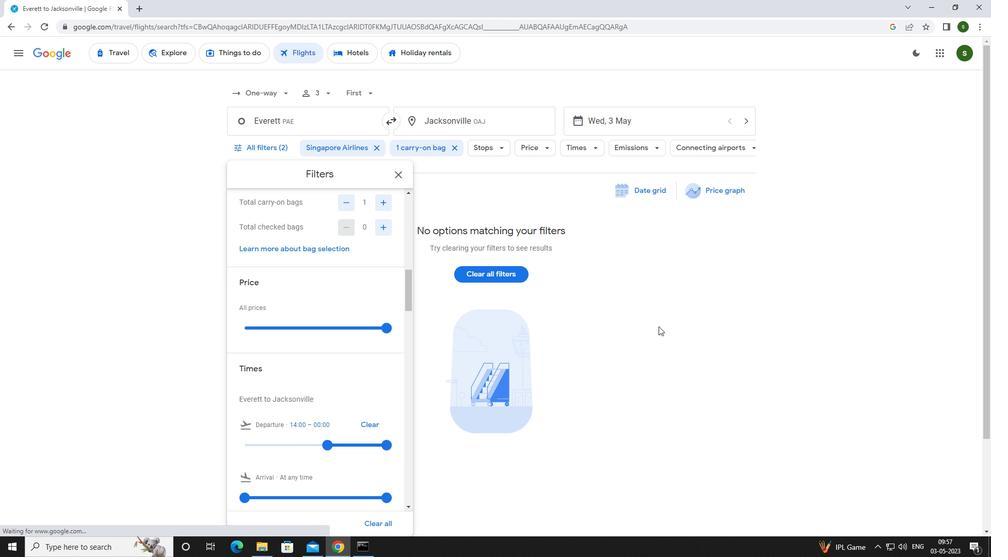 
Action: Mouse pressed left at (651, 323)
Screenshot: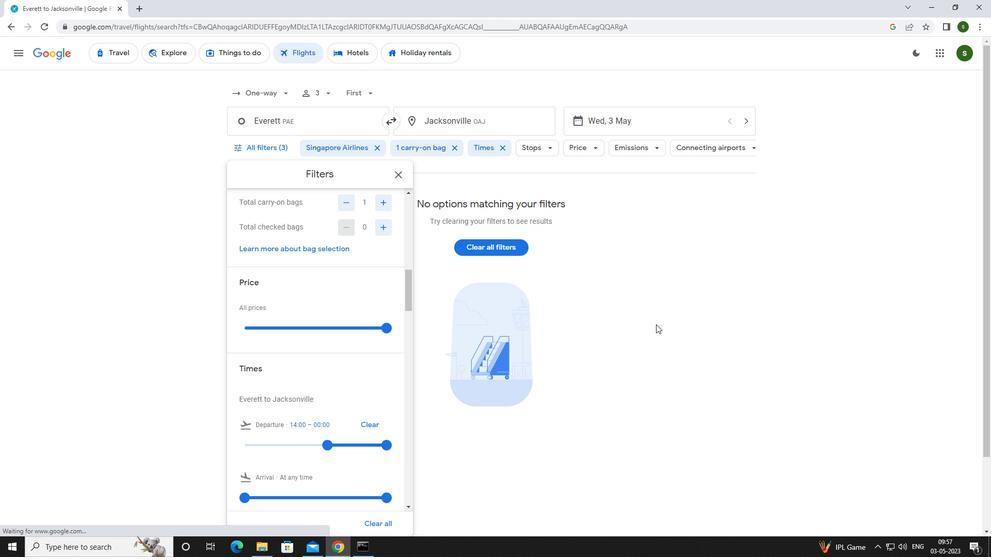 
